 Task: Font style For heading Use Caladea with cyan colour & bold. font size for heading '18 Pt. 'Change the font style of data to Bodoni MT condensedand font size to  12 Pt. Change the alignment of both headline & data to  Align left. In the sheet  auditingSalesTargets_202
Action: Mouse moved to (45, 114)
Screenshot: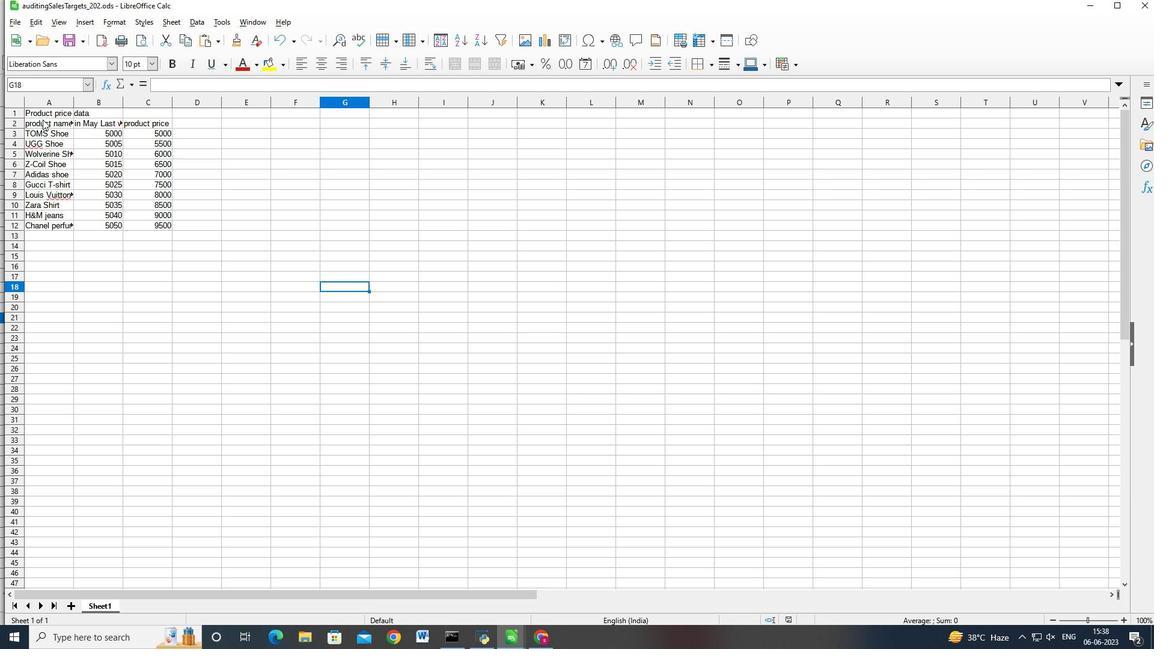 
Action: Mouse pressed left at (45, 114)
Screenshot: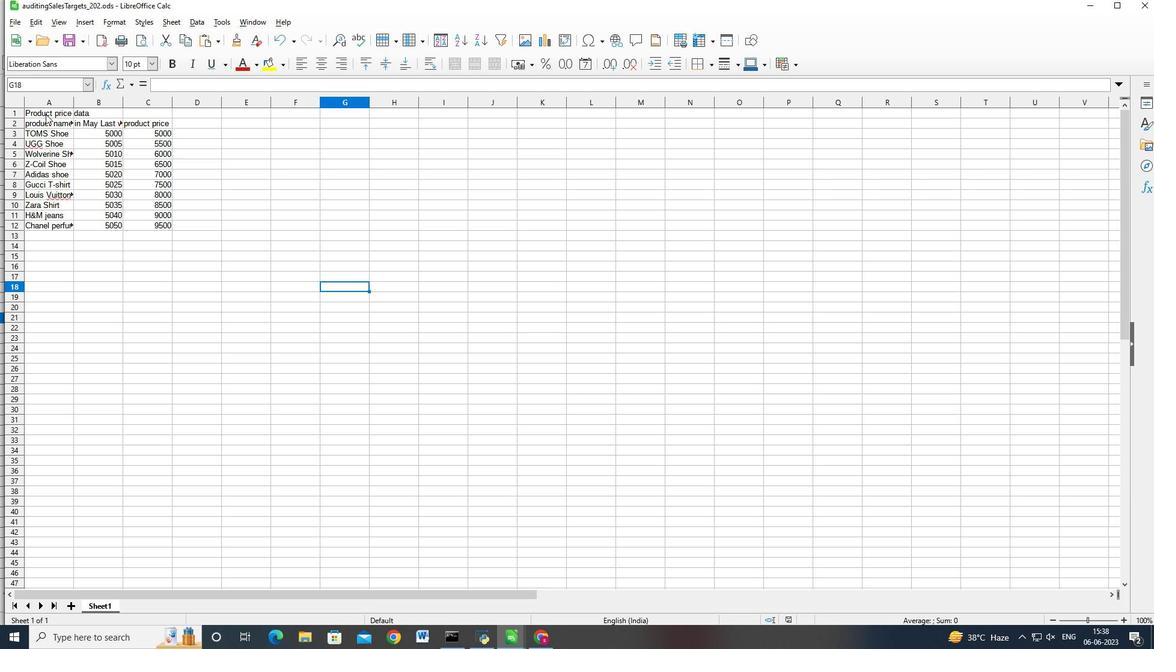 
Action: Mouse moved to (50, 113)
Screenshot: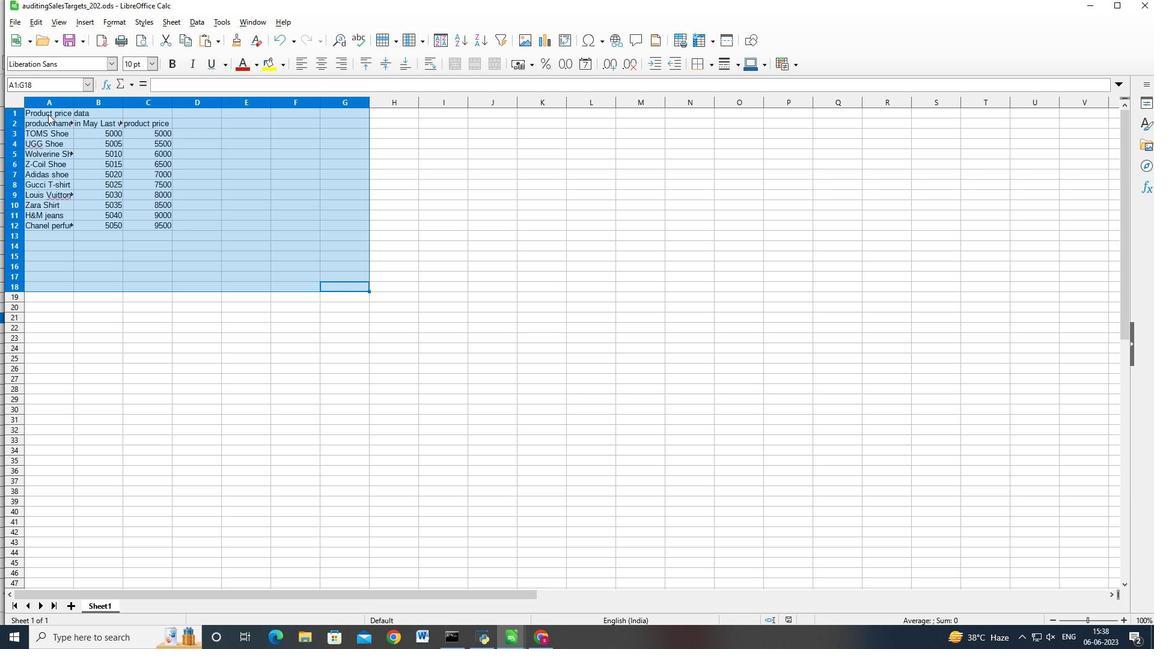
Action: Mouse pressed left at (50, 113)
Screenshot: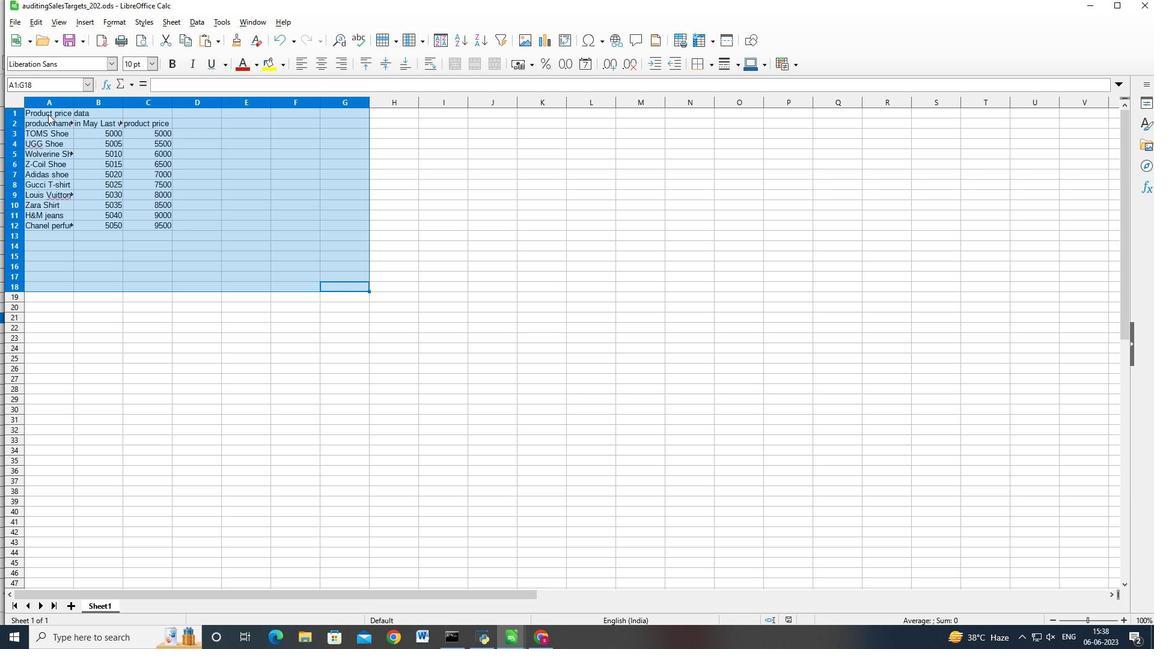 
Action: Mouse moved to (175, 343)
Screenshot: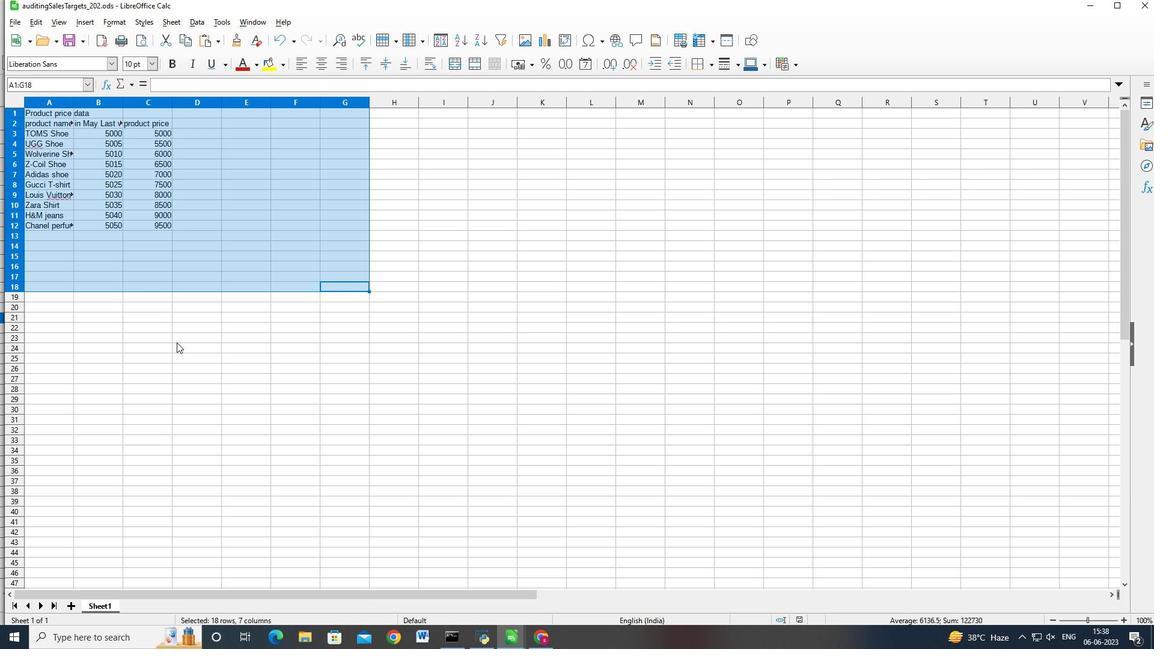 
Action: Mouse pressed right at (175, 343)
Screenshot: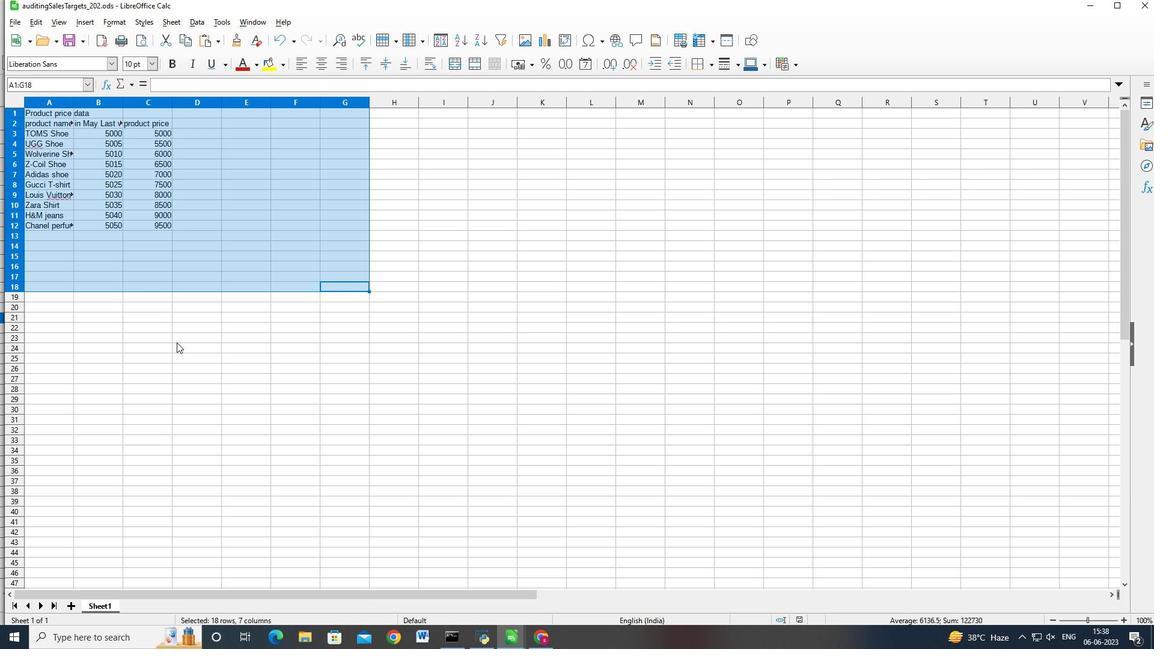 
Action: Mouse moved to (55, 113)
Screenshot: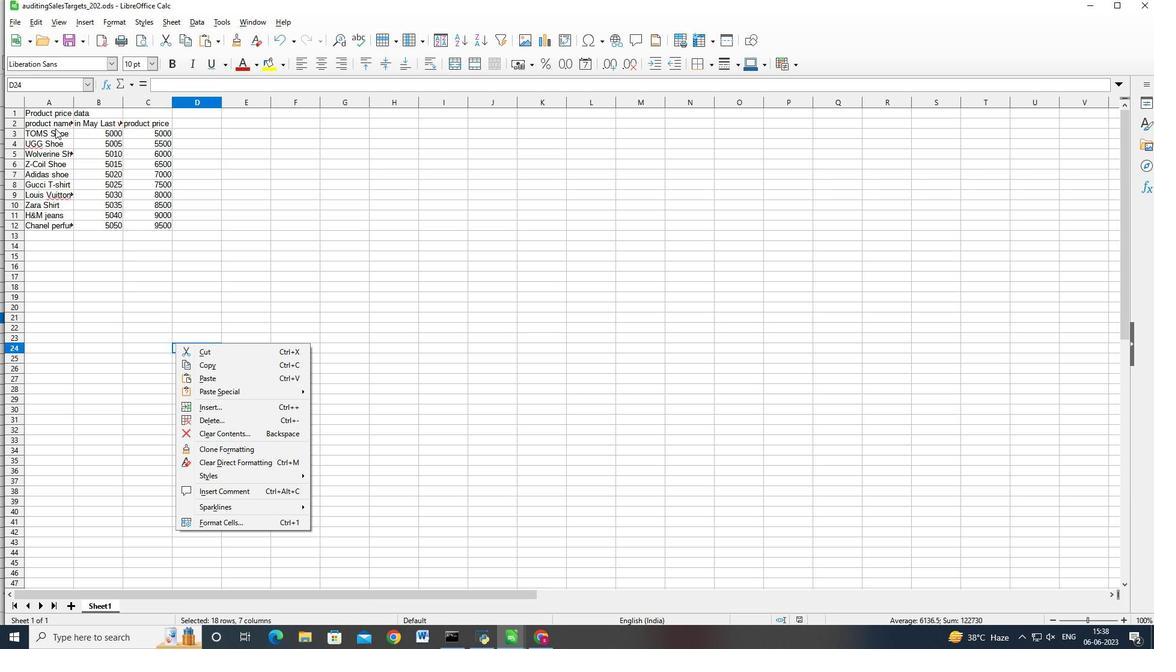 
Action: Mouse pressed left at (55, 113)
Screenshot: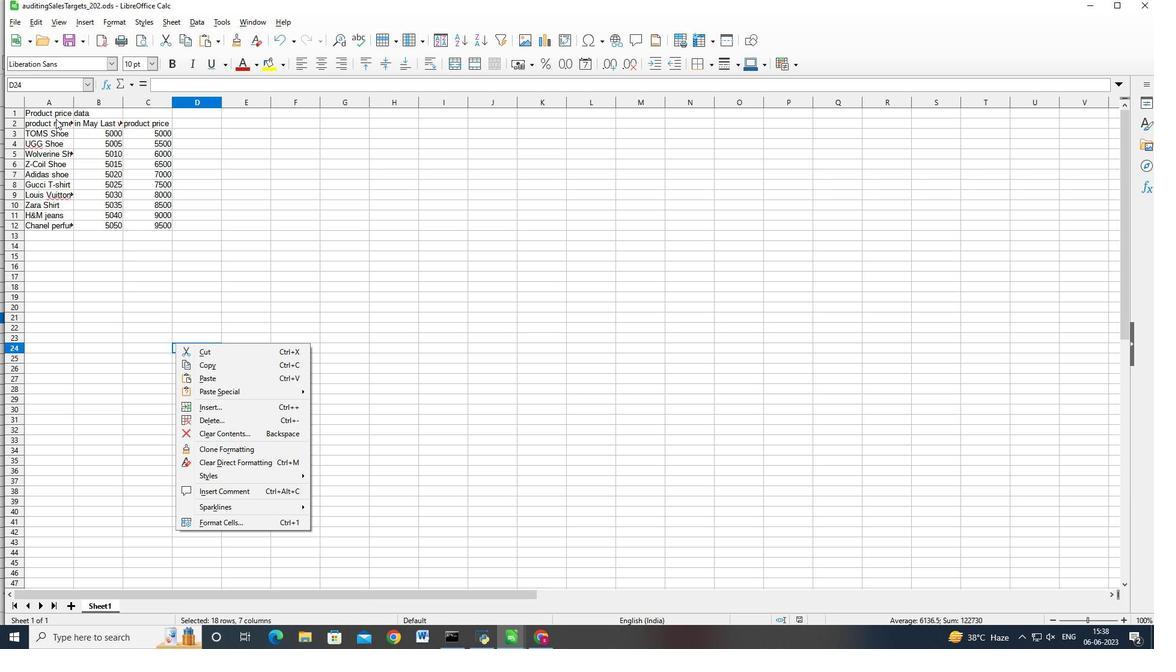 
Action: Mouse pressed left at (55, 113)
Screenshot: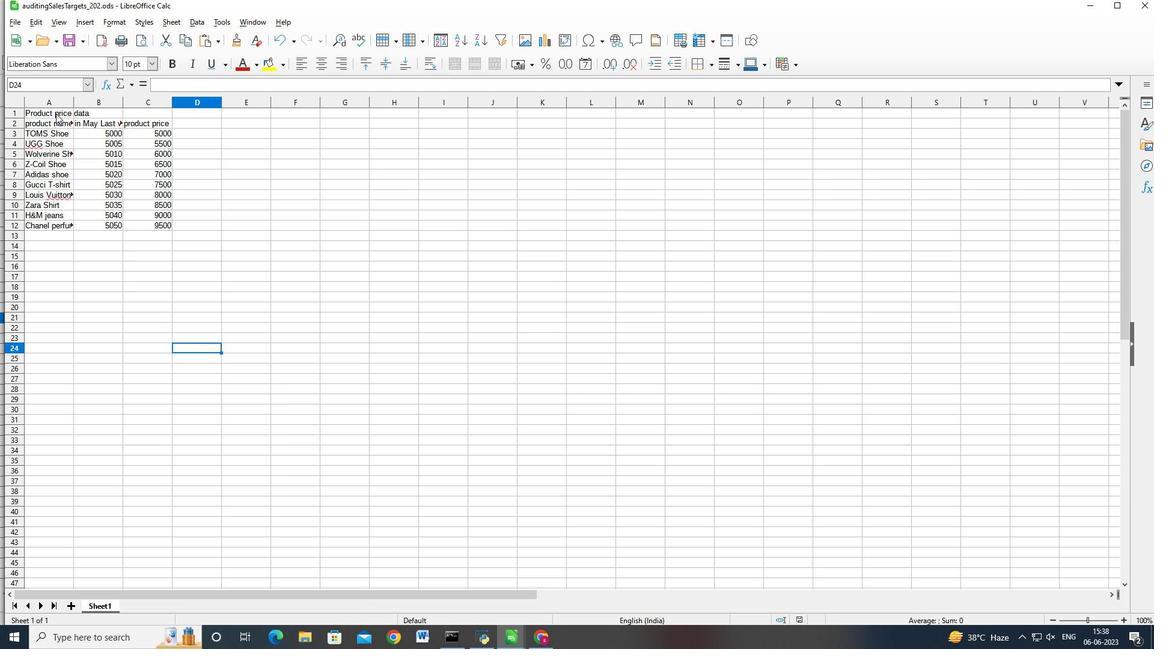 
Action: Mouse moved to (101, 61)
Screenshot: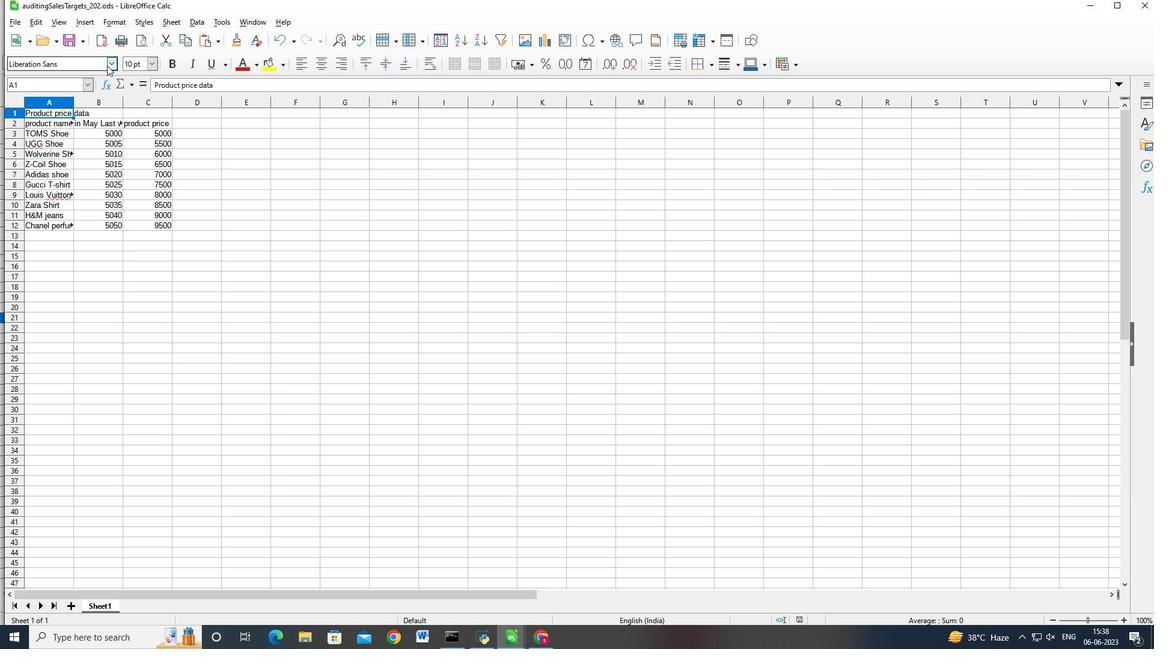 
Action: Mouse pressed left at (101, 61)
Screenshot: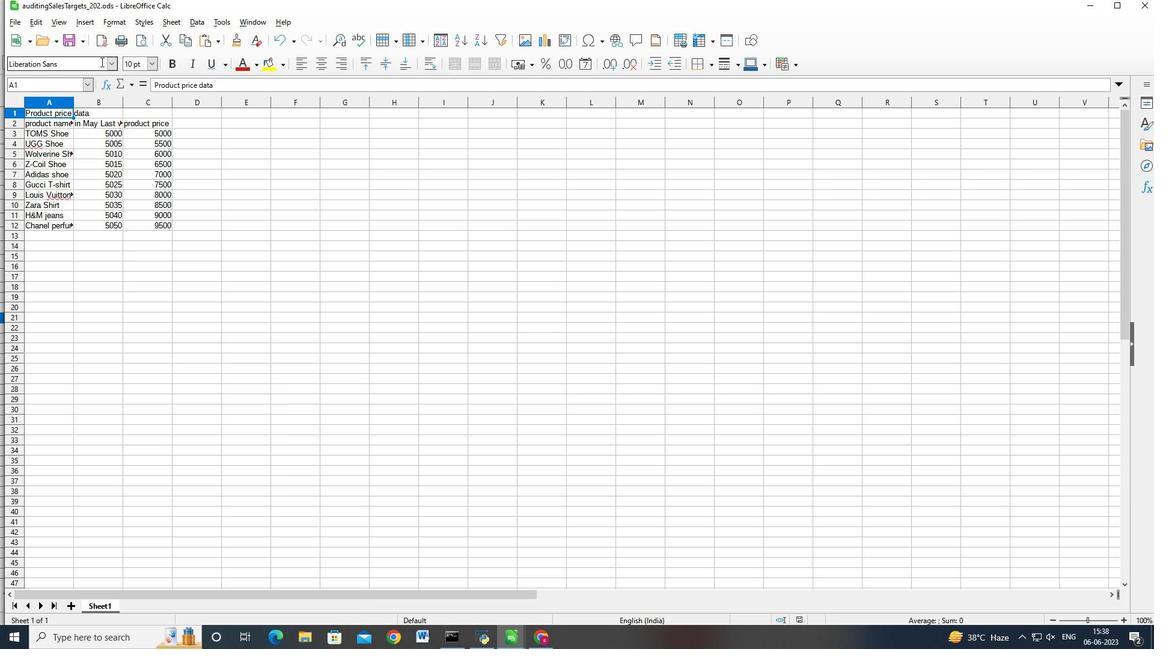 
Action: Key pressed <Key.backspace><Key.backspace><Key.backspace><Key.backspace><Key.backspace><Key.backspace><Key.backspace><Key.backspace><Key.backspace><Key.backspace><Key.backspace><Key.backspace><Key.backspace><Key.backspace><Key.backspace><Key.shift>Caladead<Key.enter>
Screenshot: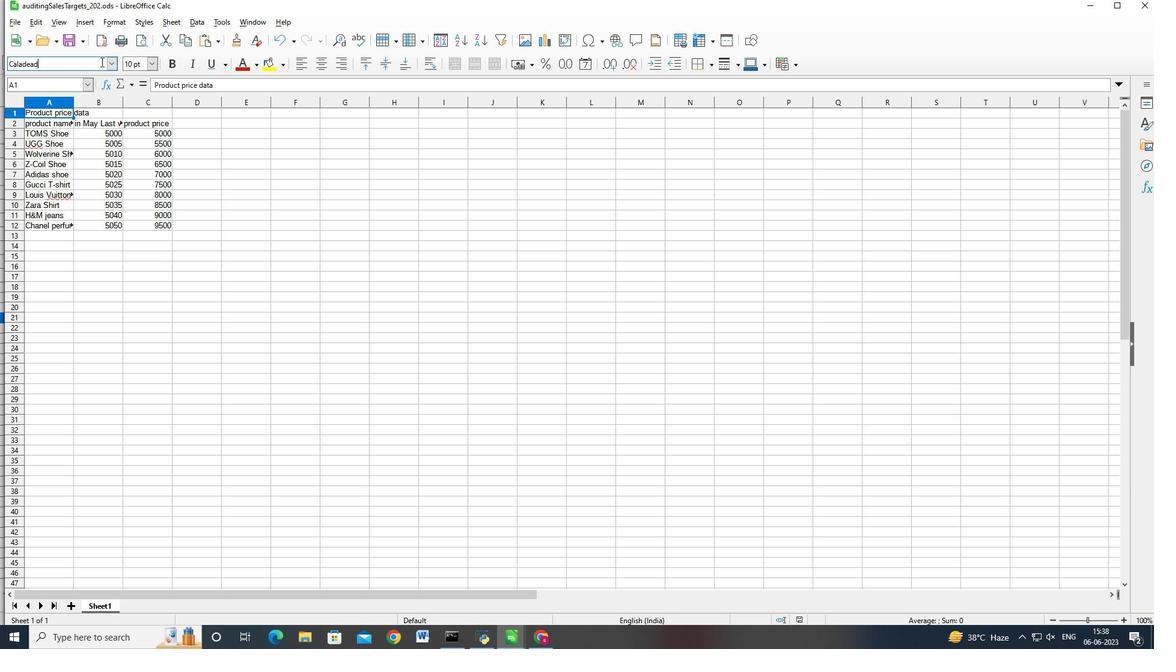
Action: Mouse moved to (257, 61)
Screenshot: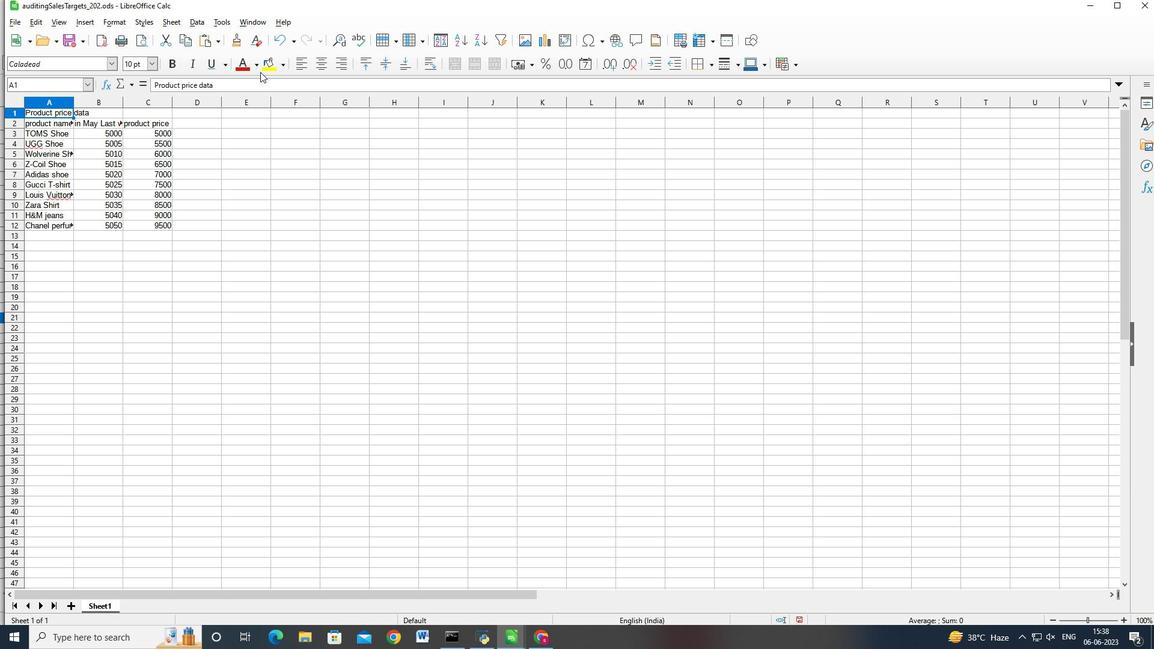
Action: Mouse pressed left at (257, 61)
Screenshot: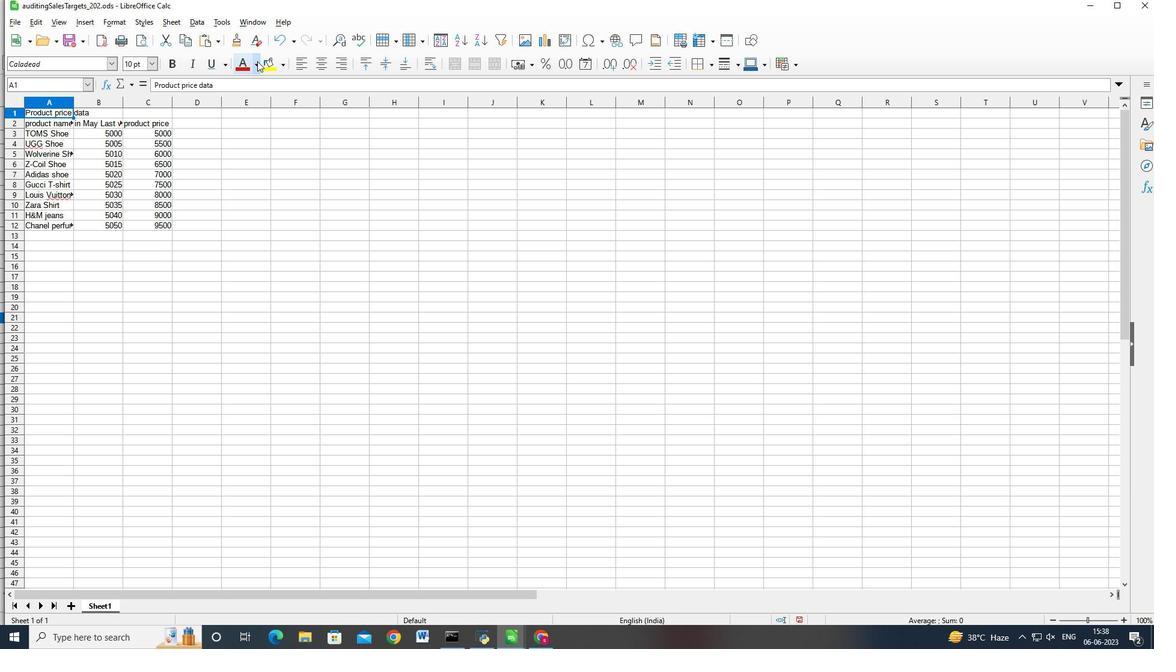 
Action: Mouse moved to (265, 264)
Screenshot: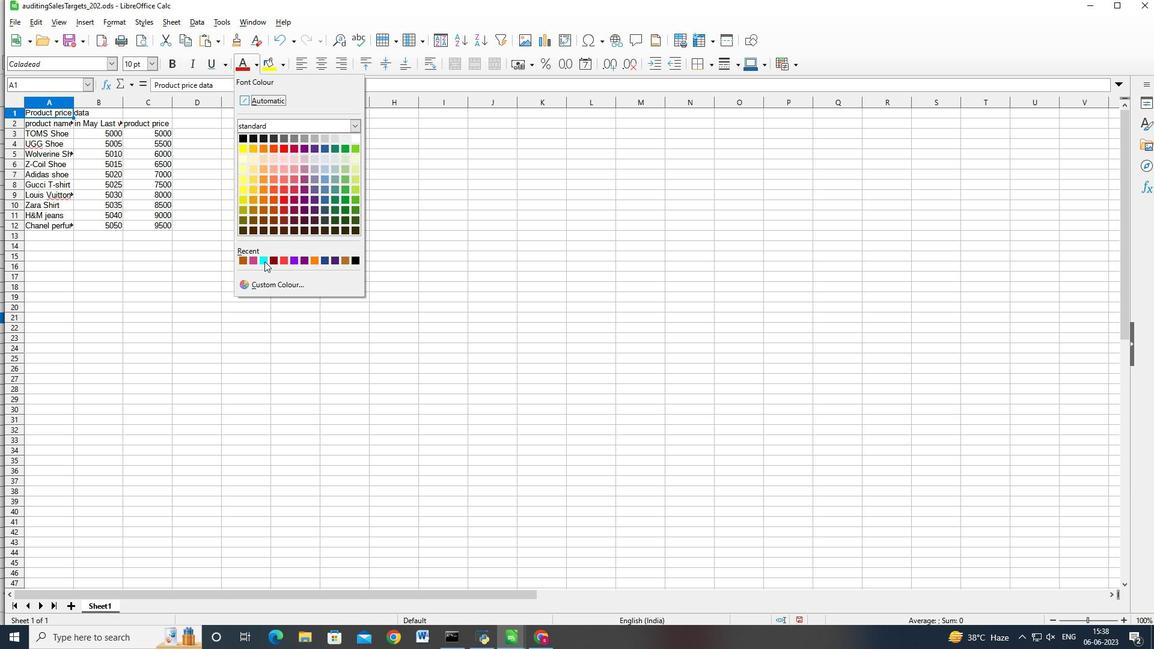 
Action: Mouse pressed left at (265, 264)
Screenshot: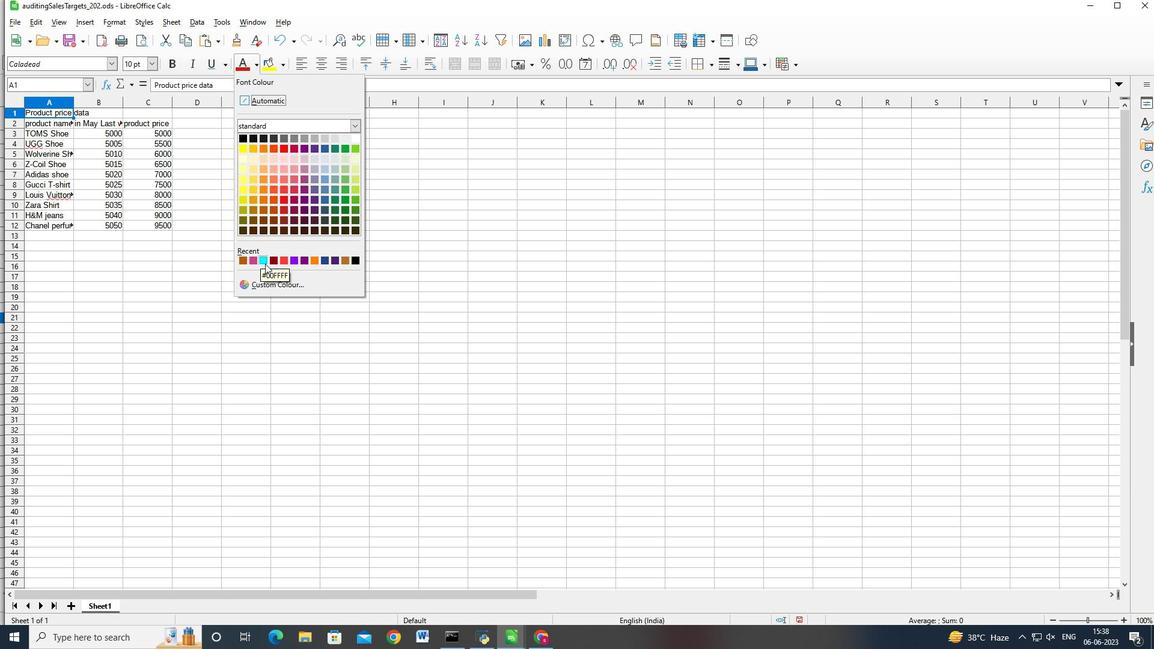 
Action: Mouse moved to (170, 64)
Screenshot: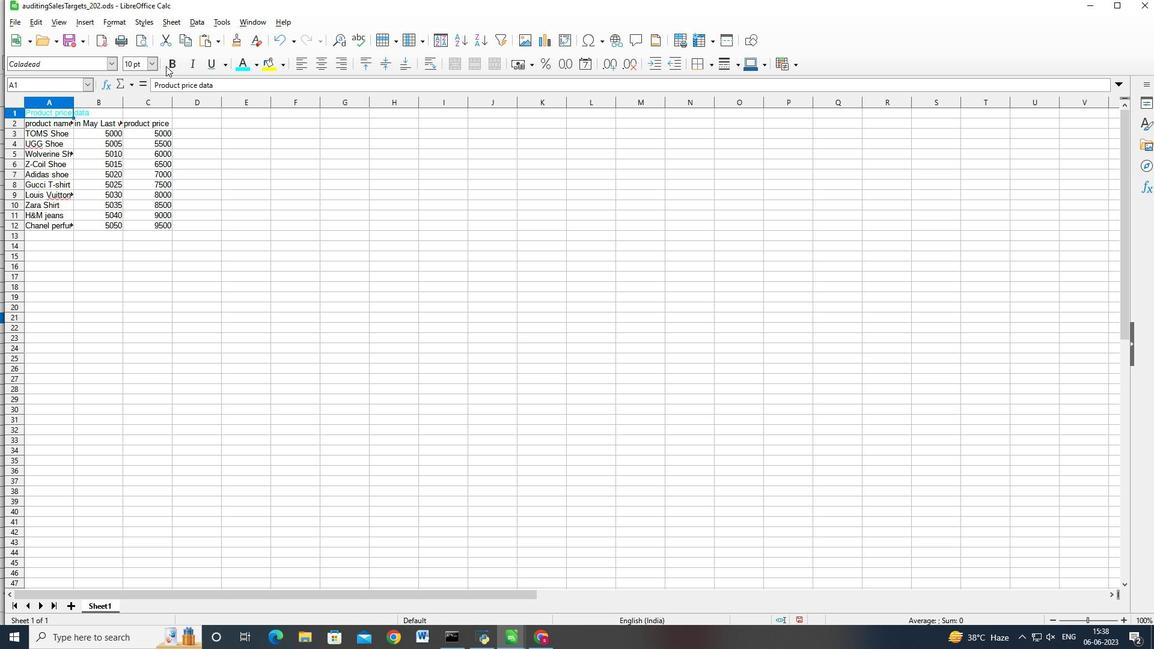 
Action: Mouse pressed left at (170, 64)
Screenshot: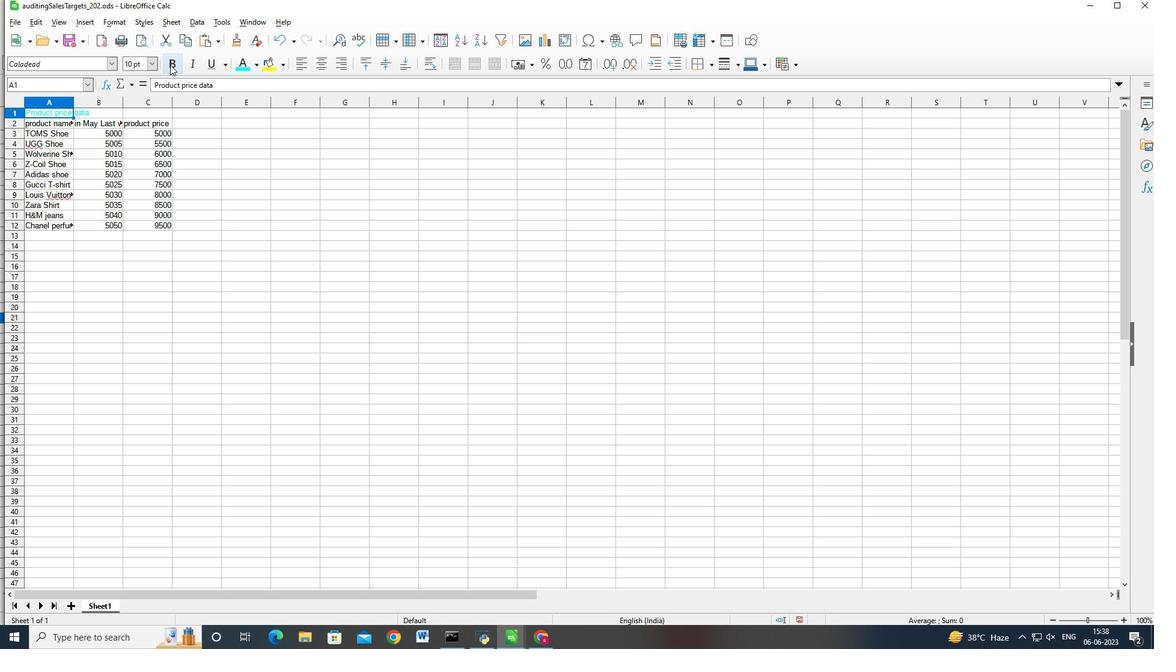
Action: Mouse moved to (58, 122)
Screenshot: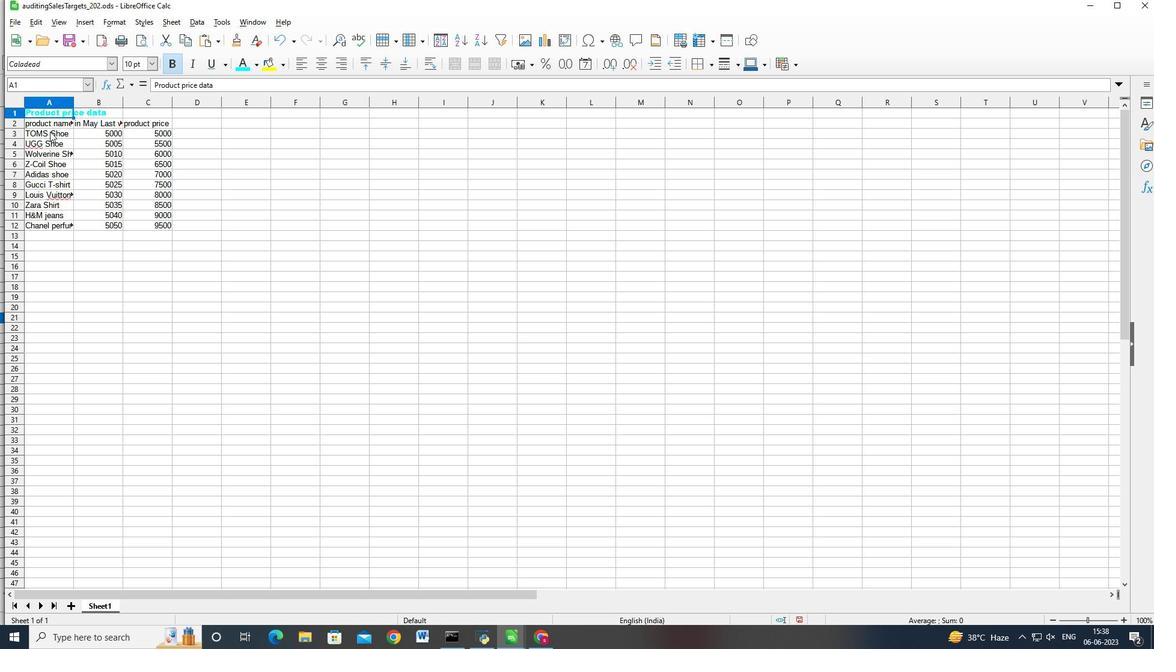 
Action: Mouse pressed left at (58, 122)
Screenshot: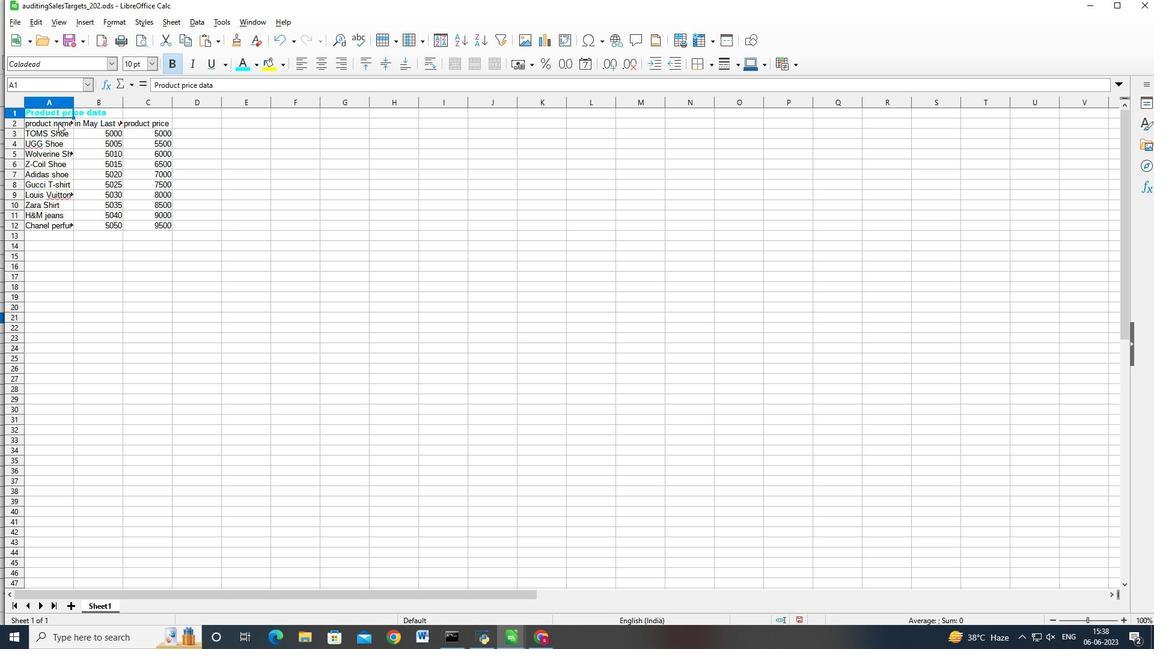 
Action: Mouse moved to (80, 125)
Screenshot: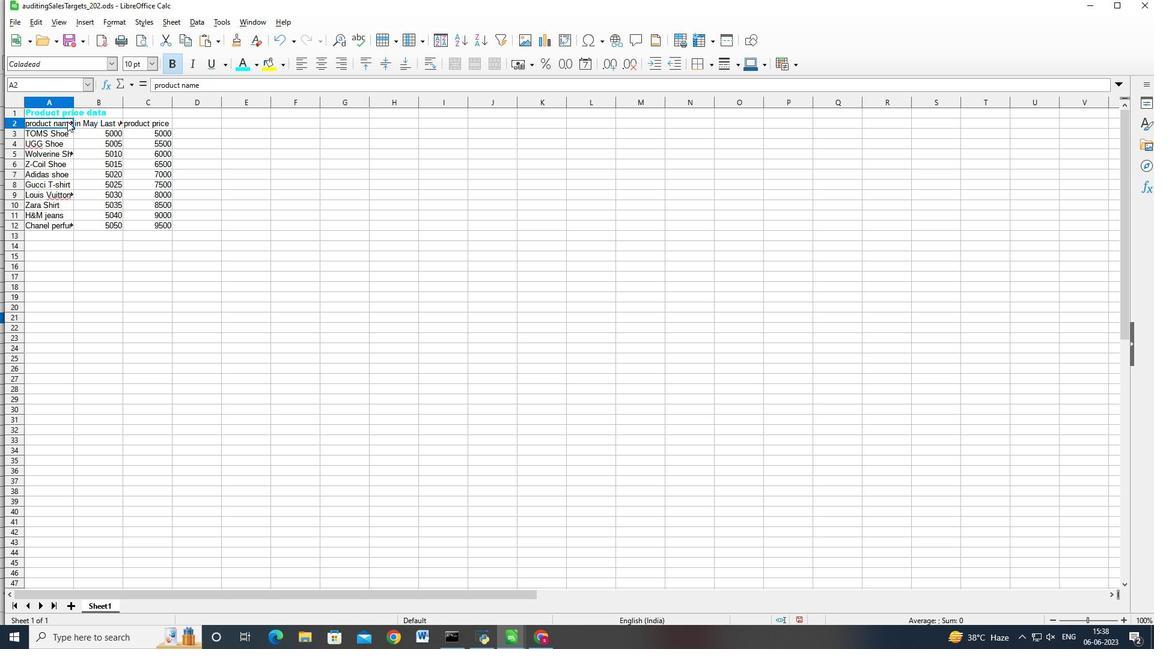 
Action: Key pressed <Key.shift><Key.right><Key.right><Key.down><Key.down><Key.down><Key.down><Key.down><Key.down><Key.down><Key.down><Key.down><Key.down>
Screenshot: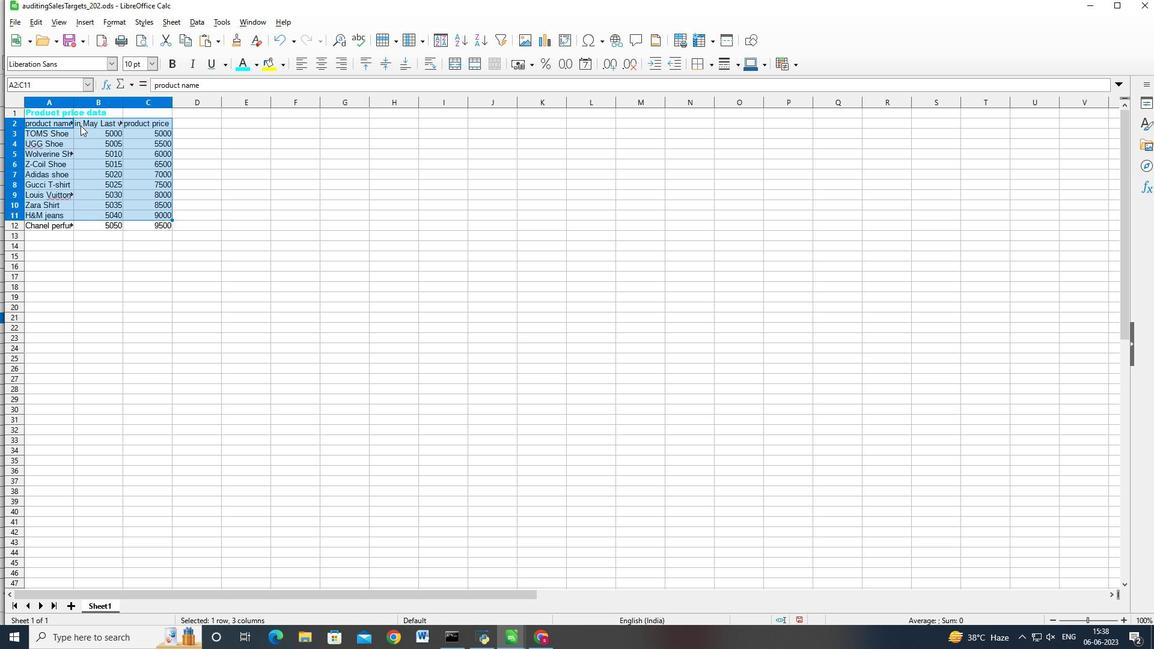 
Action: Mouse moved to (70, 64)
Screenshot: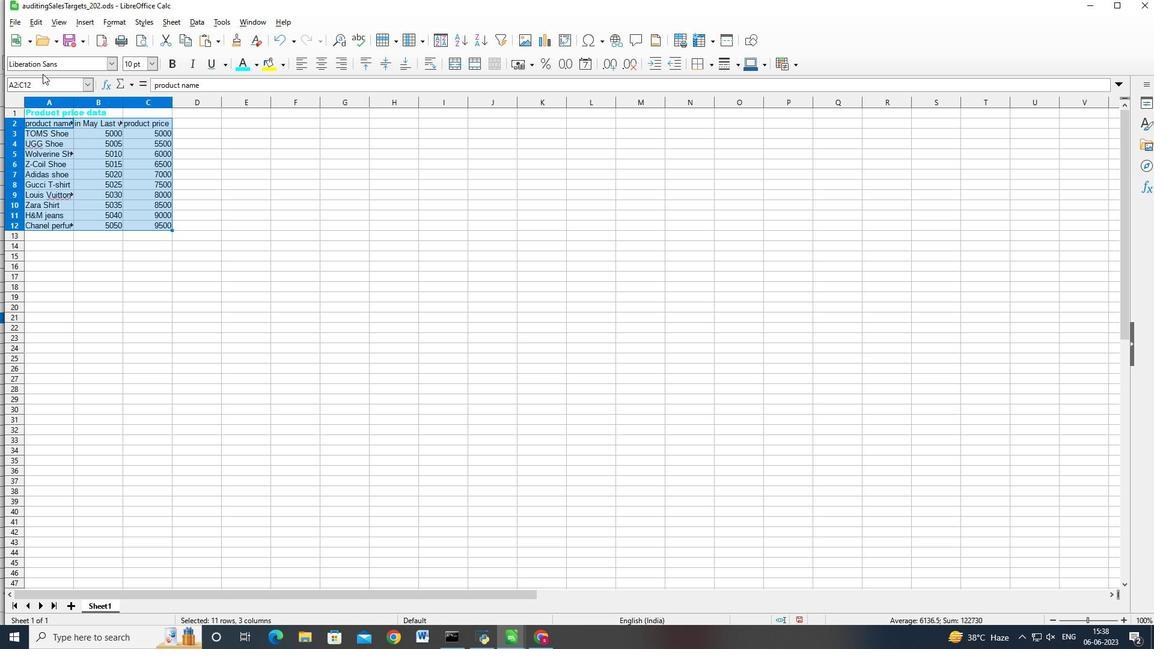 
Action: Mouse pressed left at (70, 64)
Screenshot: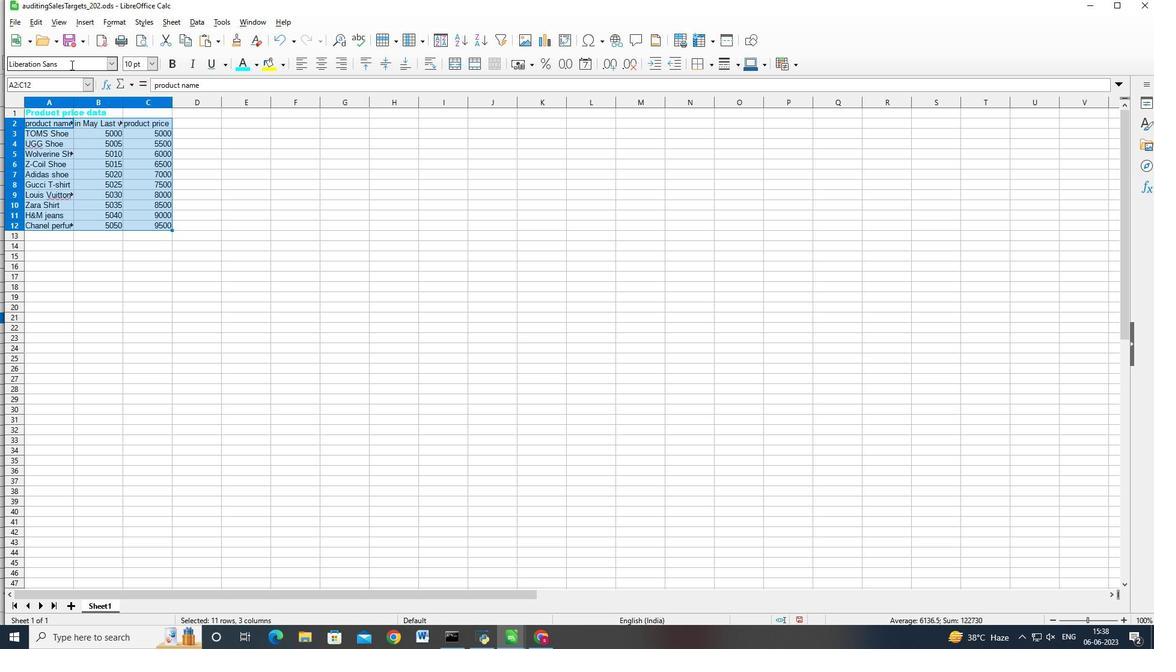
Action: Key pressed <Key.backspace><Key.backspace><Key.backspace><Key.backspace><Key.backspace><Key.backspace><Key.backspace><Key.backspace><Key.backspace><Key.backspace><Key.backspace><Key.backspace><Key.backspace><Key.backspace><Key.backspace><Key.backspace><Key.backspace><Key.backspace><Key.backspace><Key.shift>Bodoni<Key.space><Key.caps_lock>MT<Key.enter>
Screenshot: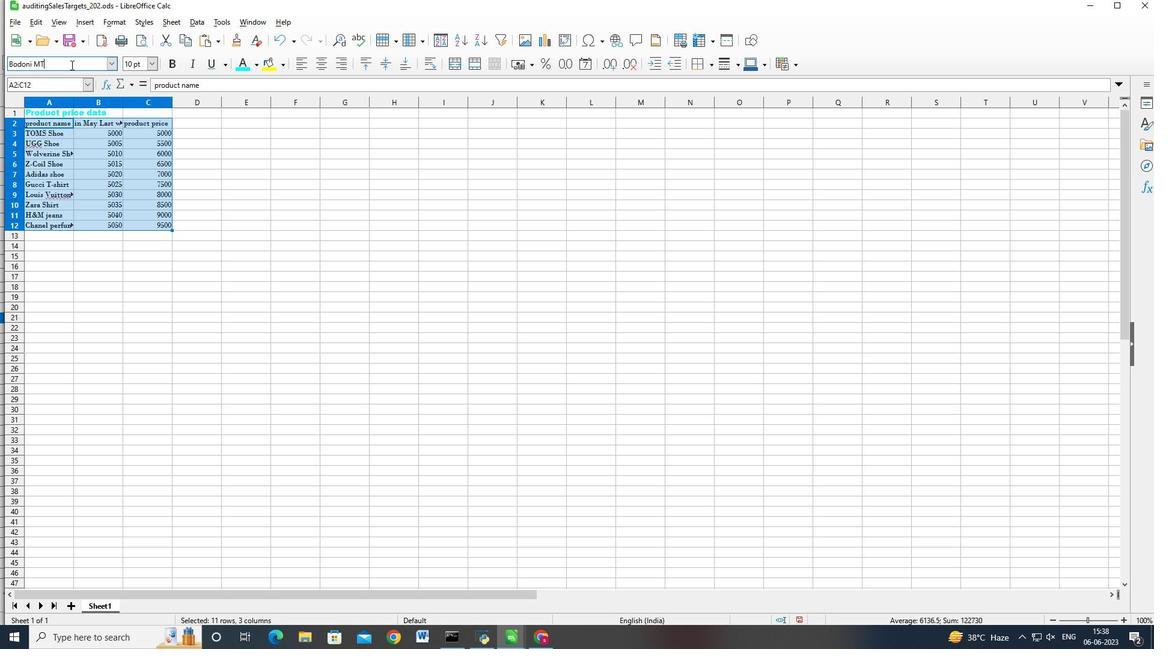 
Action: Mouse moved to (51, 62)
Screenshot: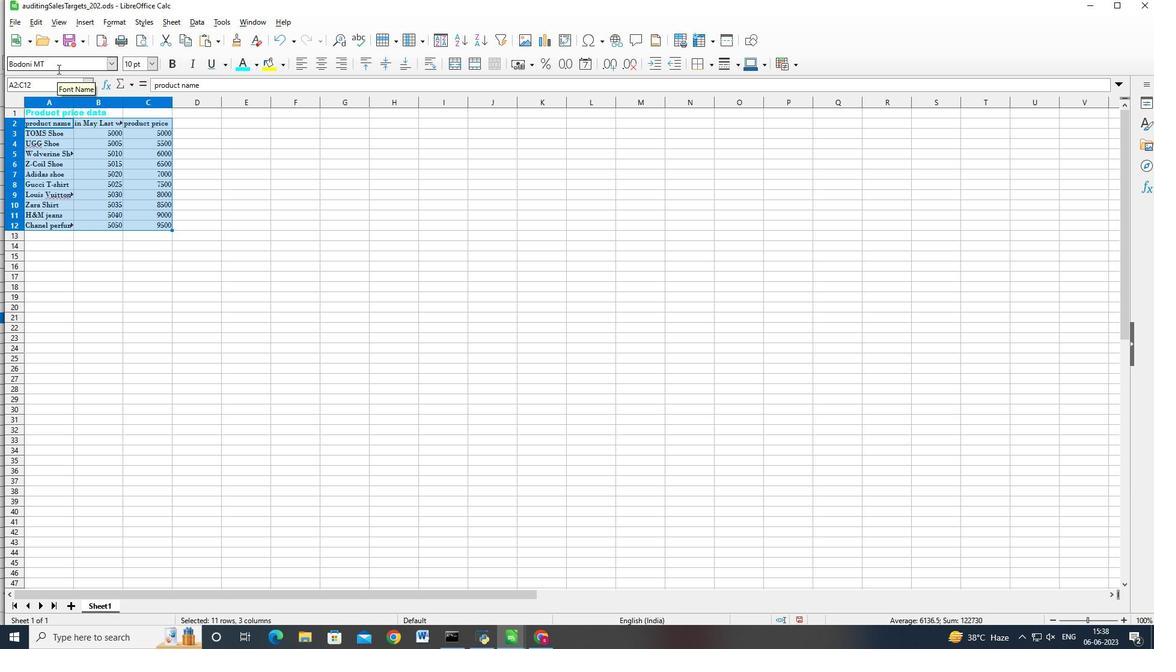 
Action: Mouse pressed left at (51, 62)
Screenshot: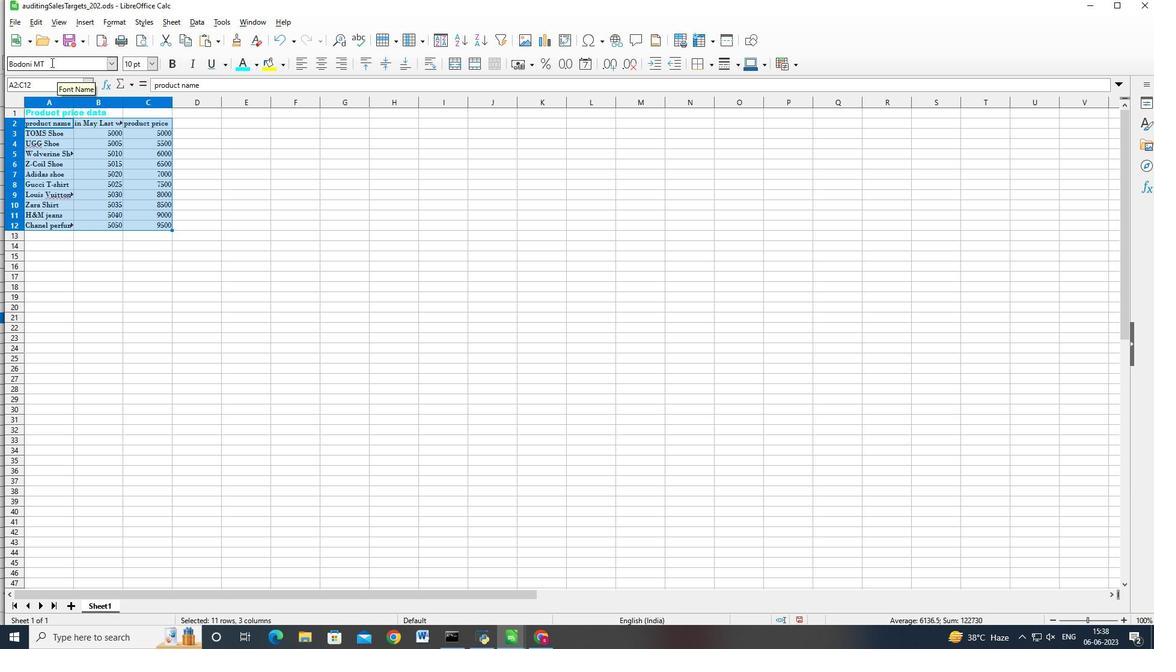 
Action: Key pressed <Key.backspace><Key.backspace><Key.backspace><Key.backspace><Key.backspace><Key.backspace><Key.backspace><Key.backspace><Key.backspace><Key.backspace><Key.backspace><Key.backspace><Key.shift>bODONI<Key.space><Key.caps_lock>mt<Key.space>condensed<Key.enter>
Screenshot: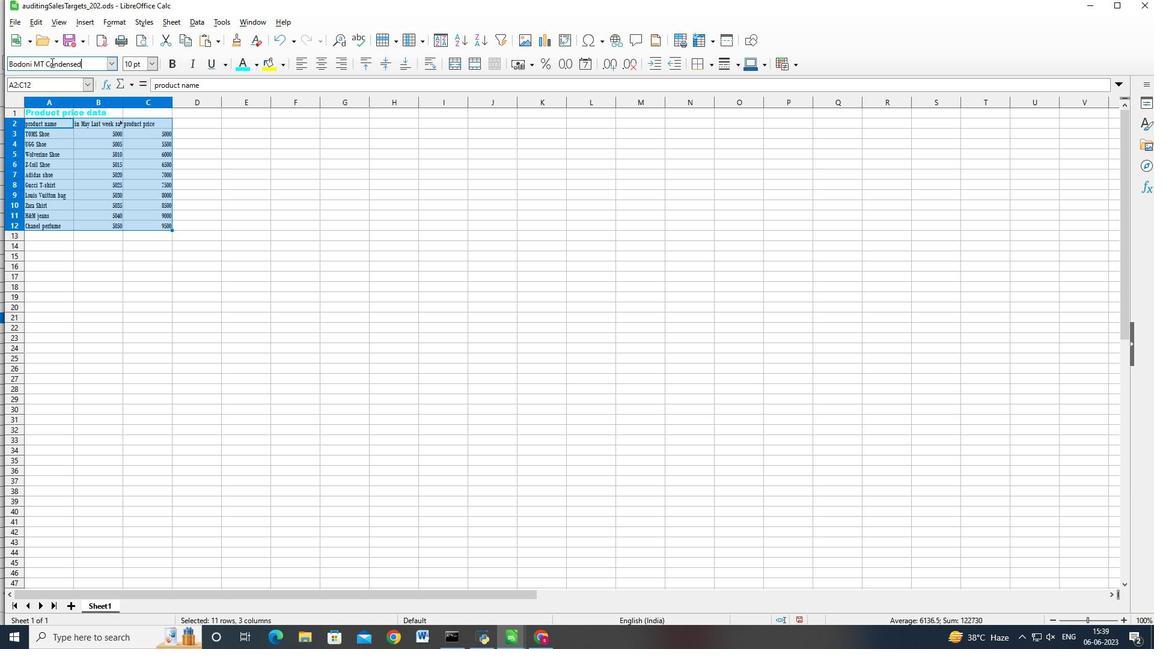 
Action: Mouse moved to (150, 60)
Screenshot: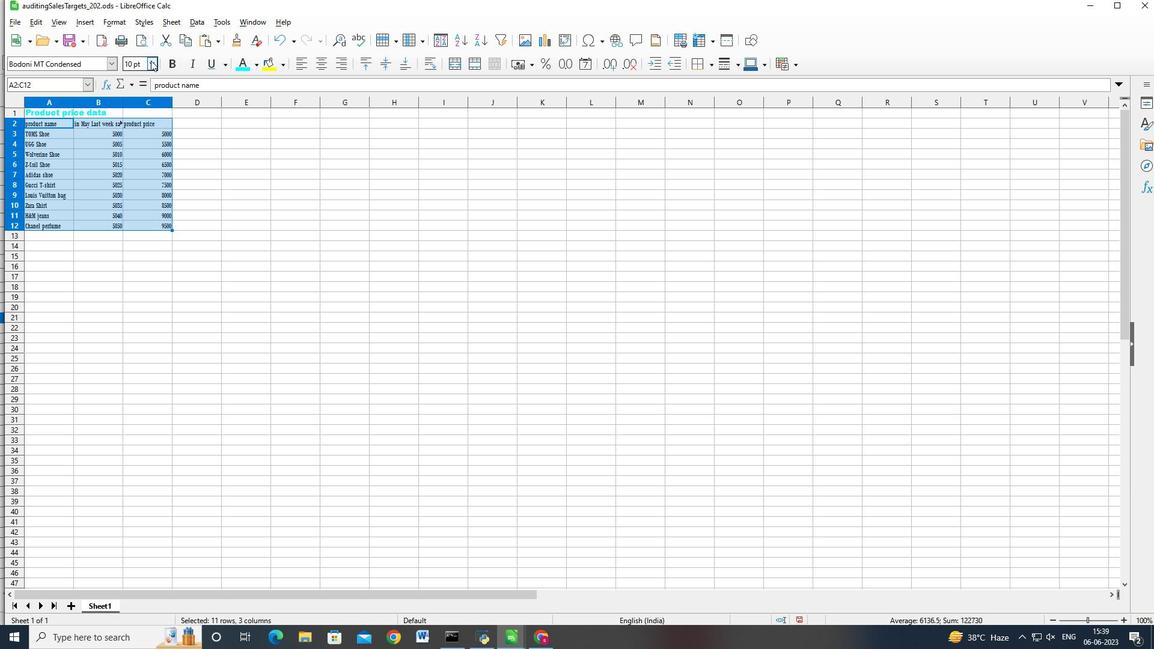 
Action: Mouse pressed left at (150, 60)
Screenshot: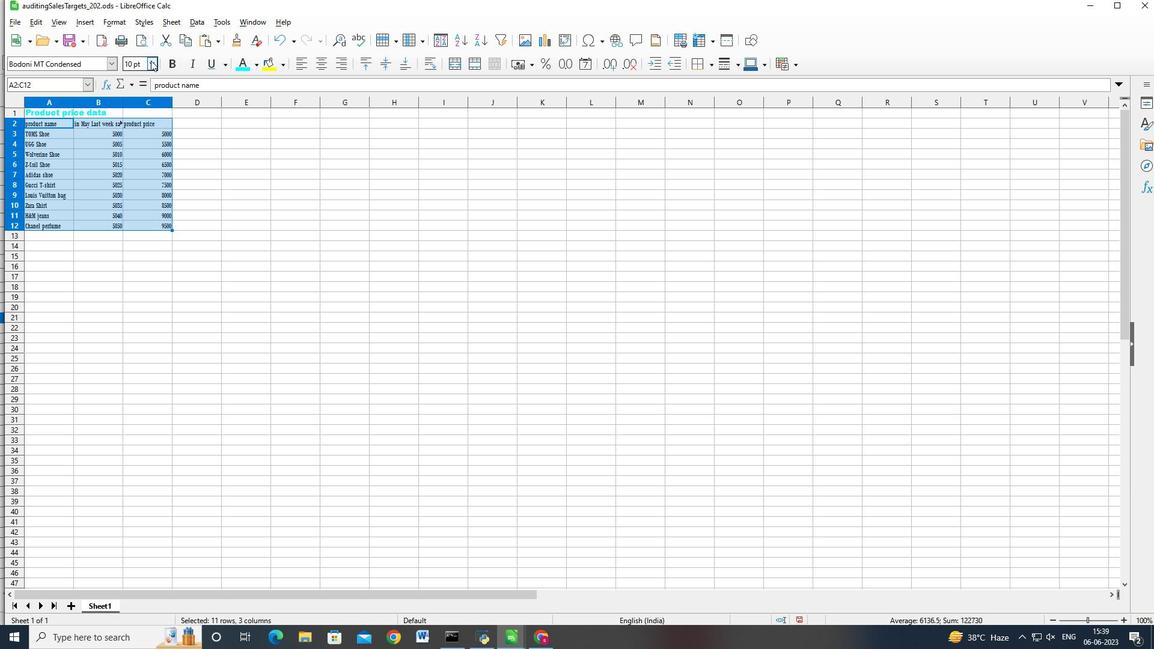 
Action: Mouse moved to (141, 145)
Screenshot: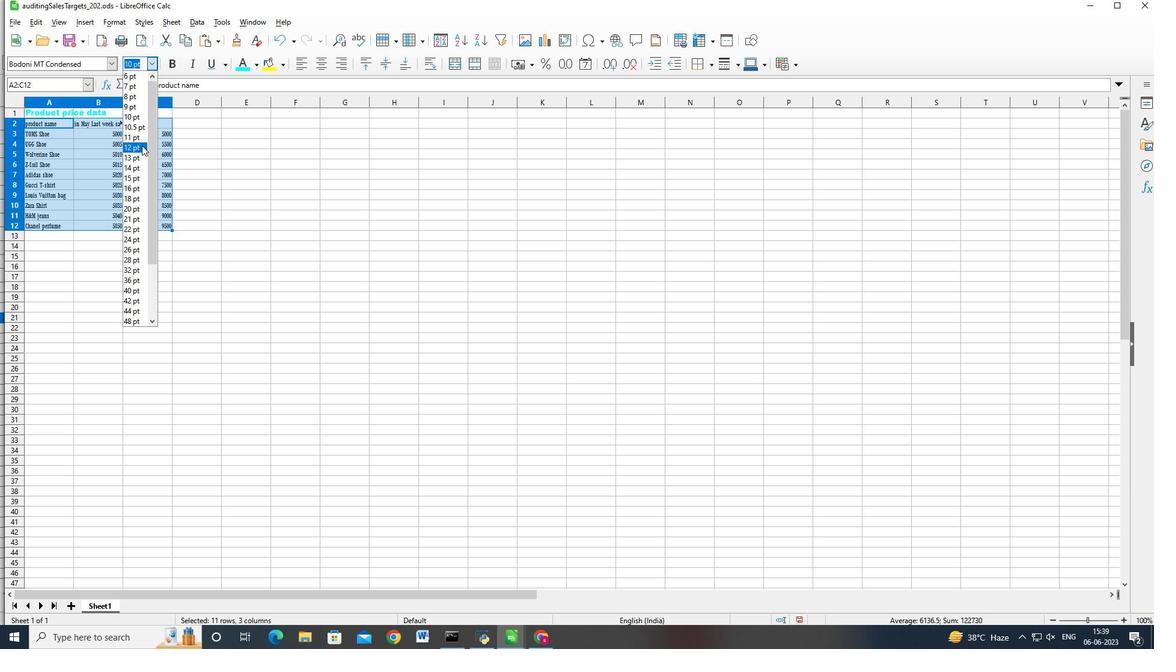
Action: Mouse pressed left at (141, 145)
Screenshot: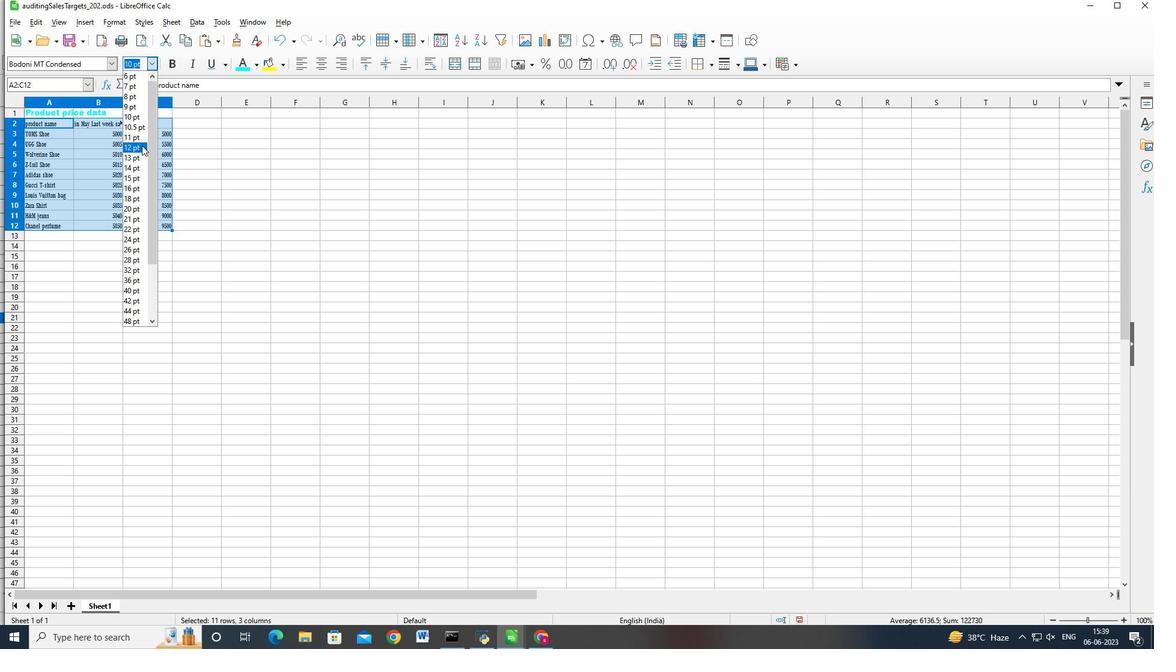 
Action: Mouse moved to (55, 113)
Screenshot: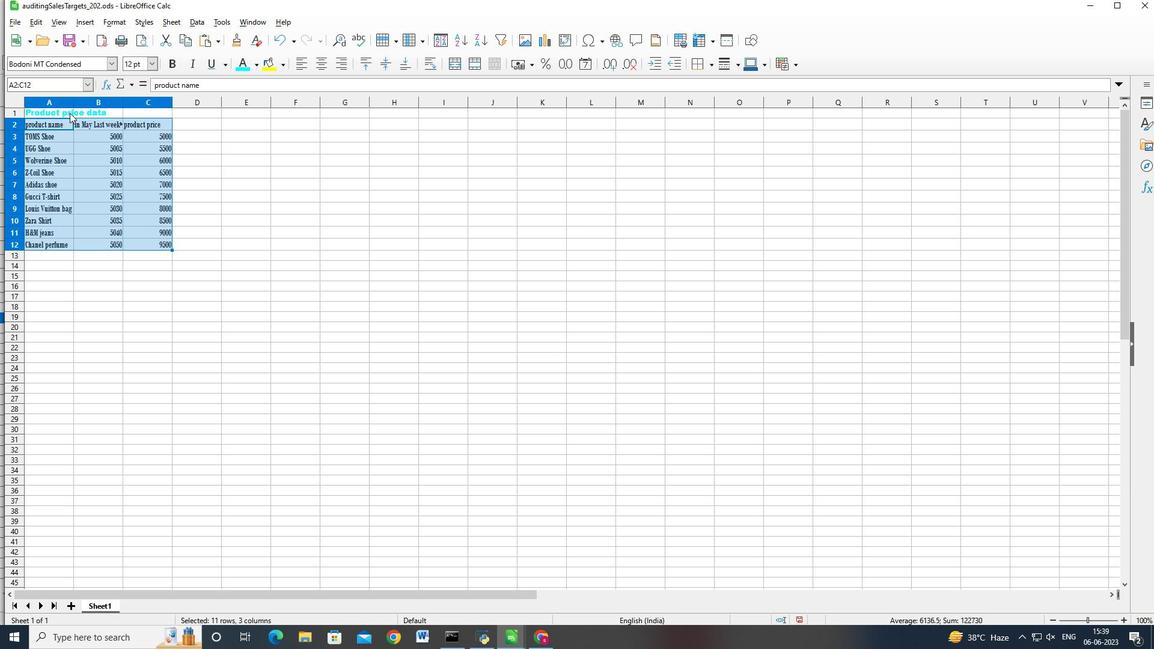 
Action: Mouse pressed left at (55, 113)
Screenshot: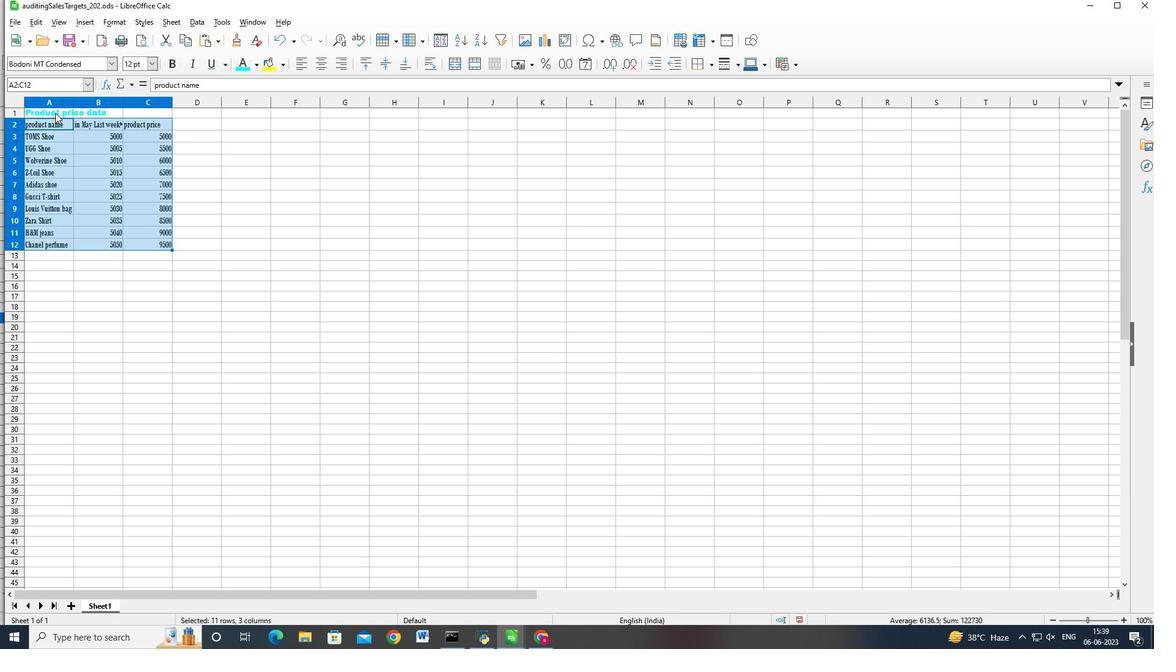
Action: Mouse moved to (96, 112)
Screenshot: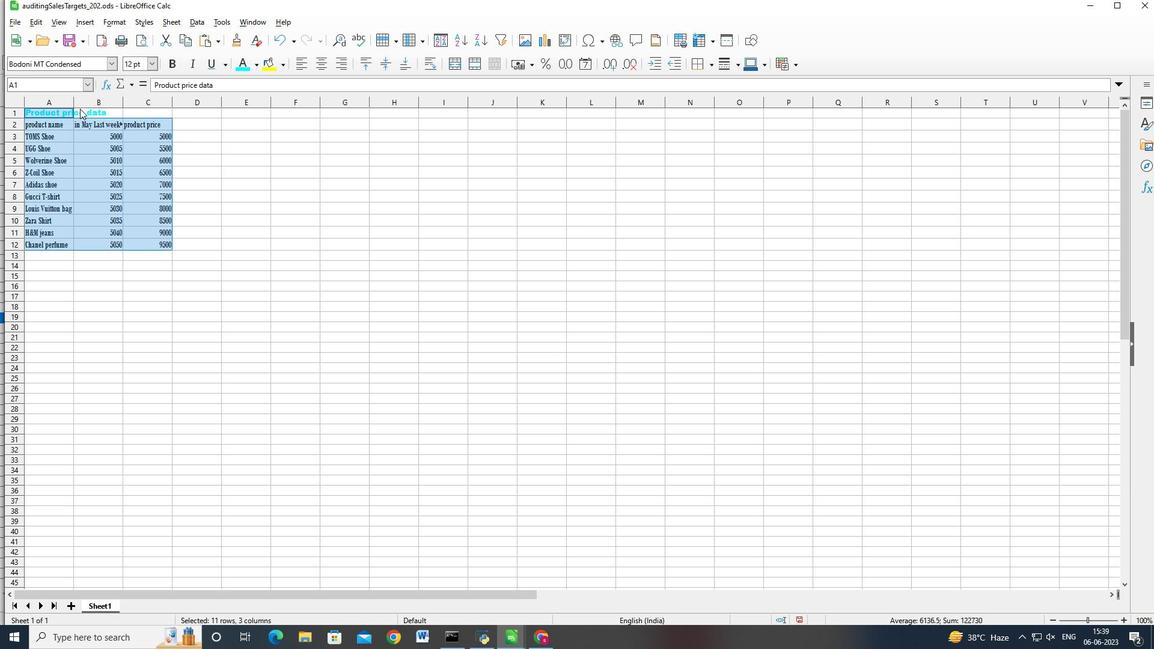 
Action: Mouse pressed left at (96, 112)
Screenshot: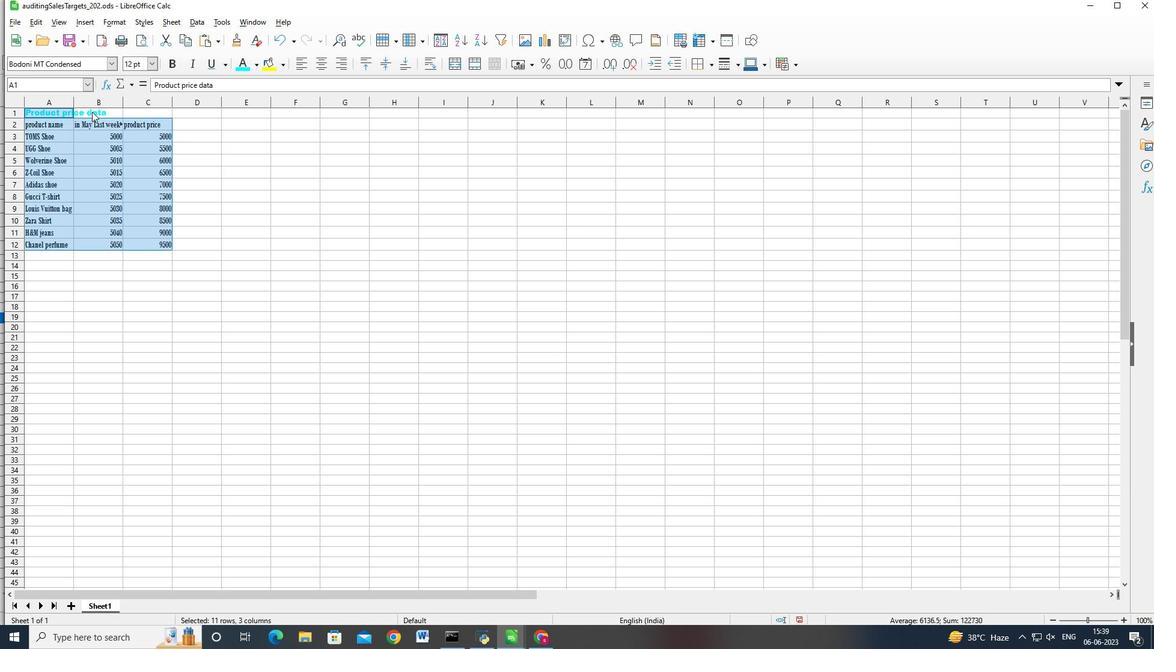 
Action: Mouse moved to (301, 66)
Screenshot: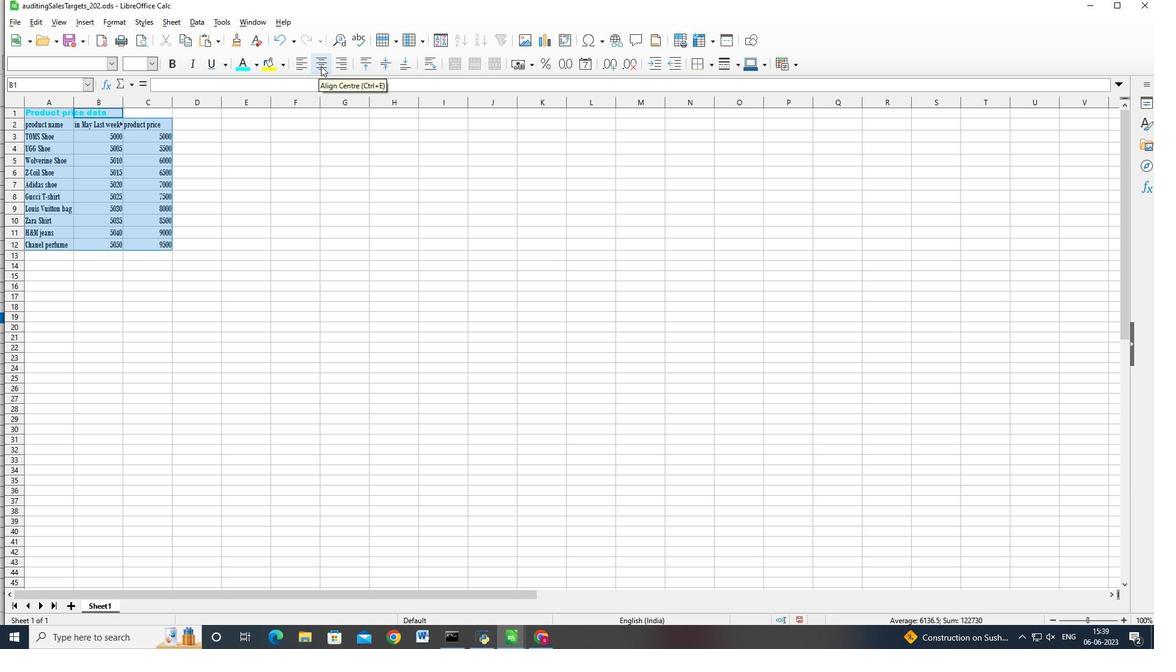 
Action: Mouse pressed left at (301, 66)
Screenshot: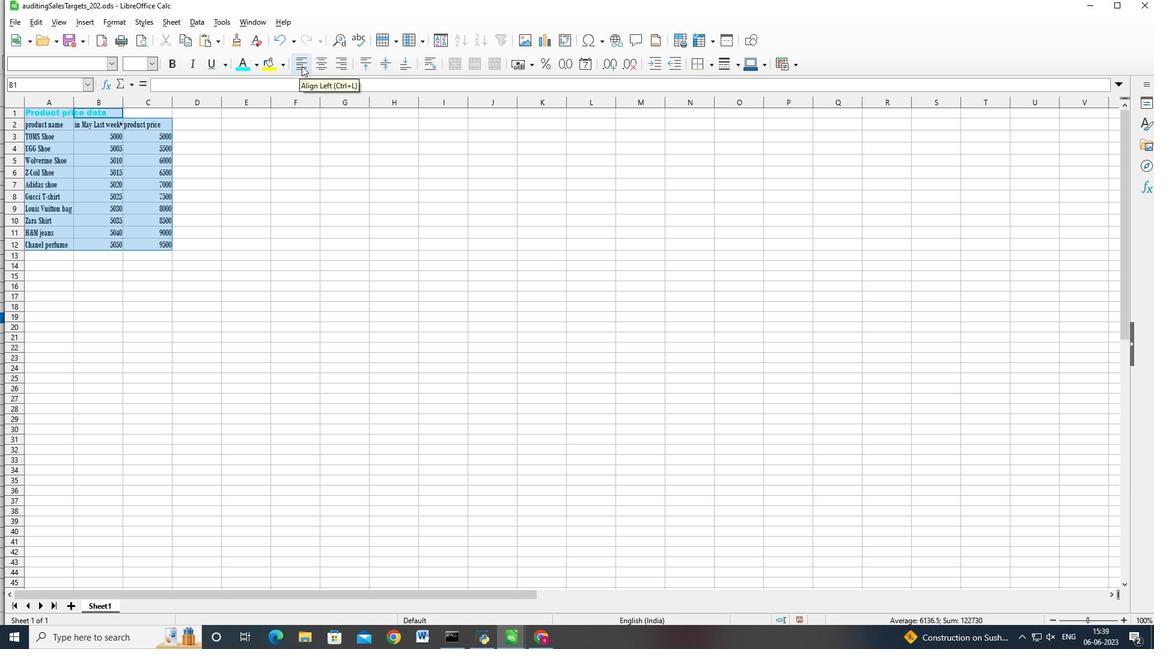 
Action: Mouse moved to (326, 199)
Screenshot: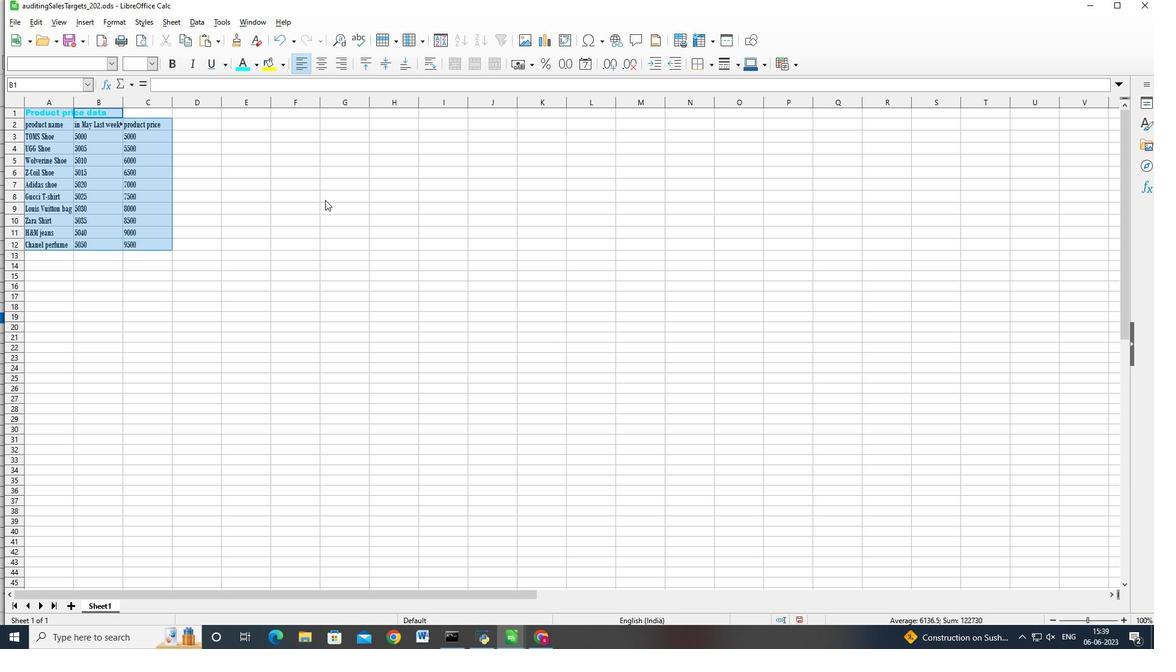 
